 Task: Create Card Card0011 in Board Board0003 in Development in Trello
Action: Mouse moved to (605, 90)
Screenshot: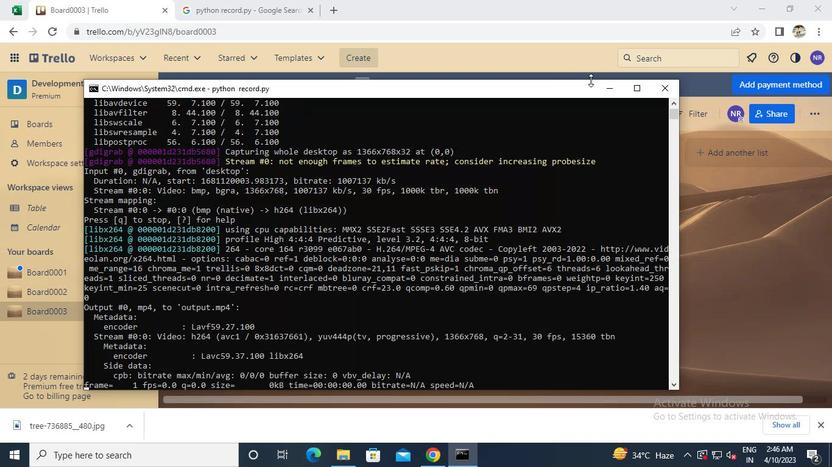 
Action: Mouse pressed left at (605, 90)
Screenshot: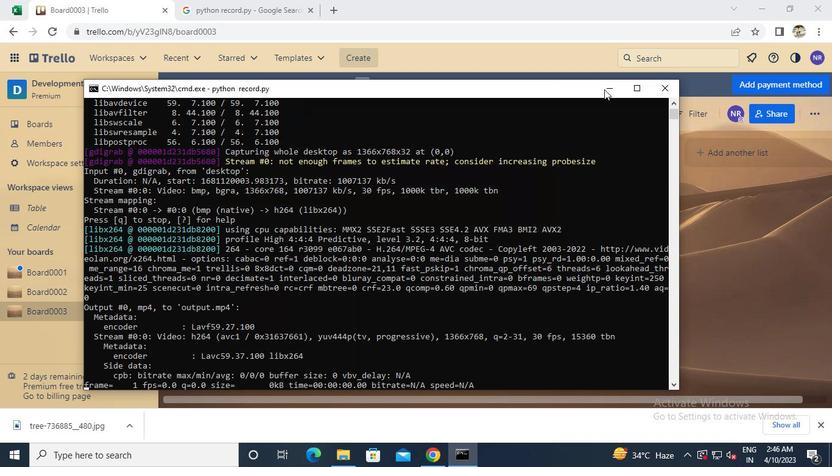 
Action: Mouse moved to (199, 233)
Screenshot: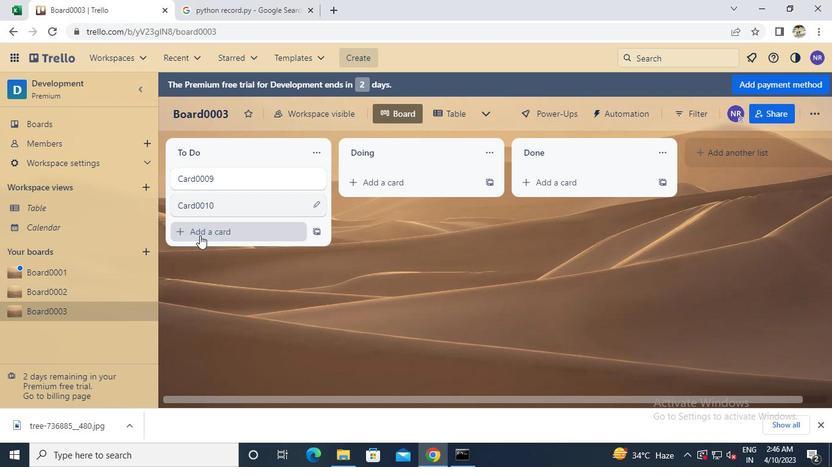 
Action: Mouse pressed left at (199, 233)
Screenshot: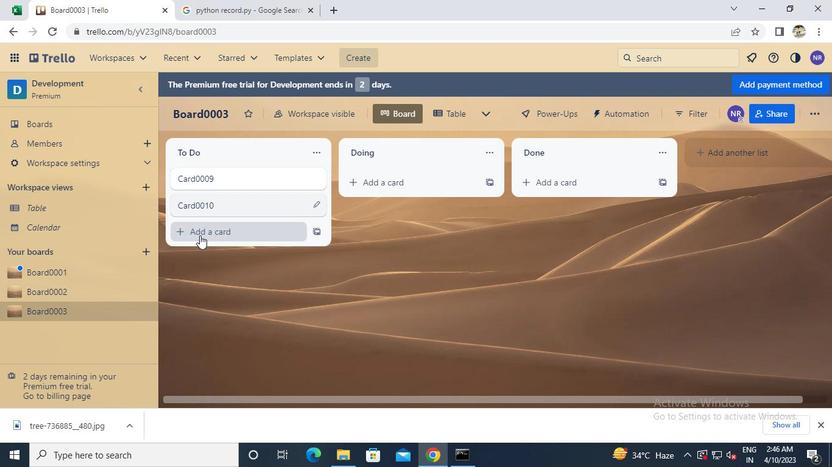 
Action: Keyboard Key.caps_lock
Screenshot: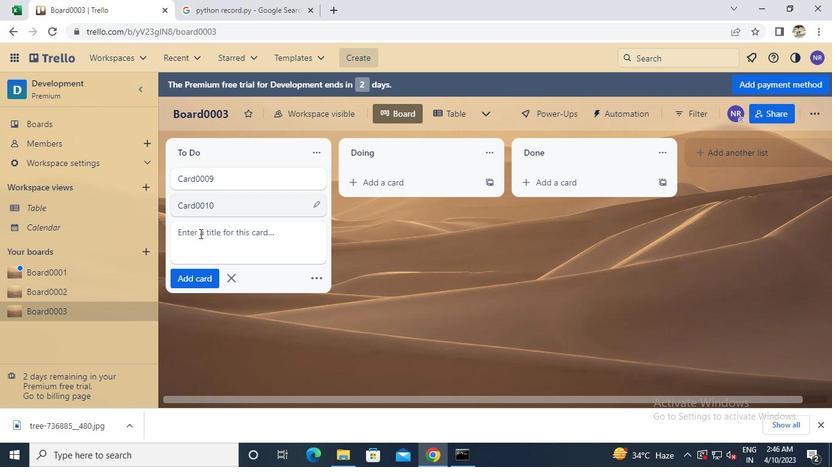 
Action: Keyboard c
Screenshot: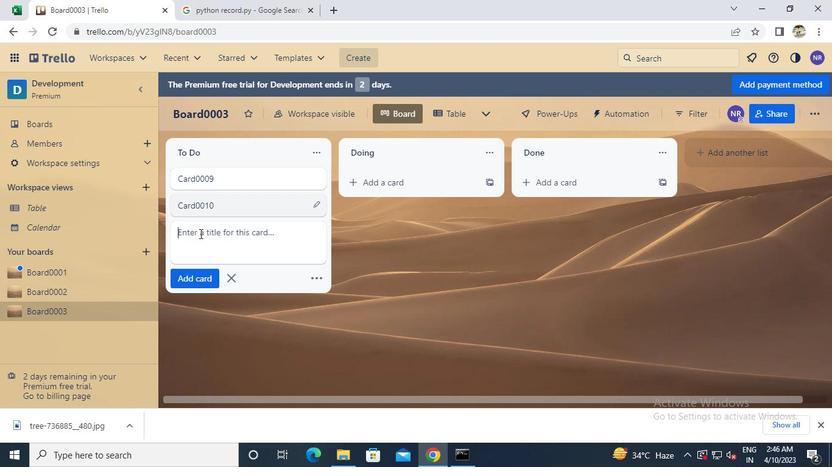 
Action: Keyboard Key.caps_lock
Screenshot: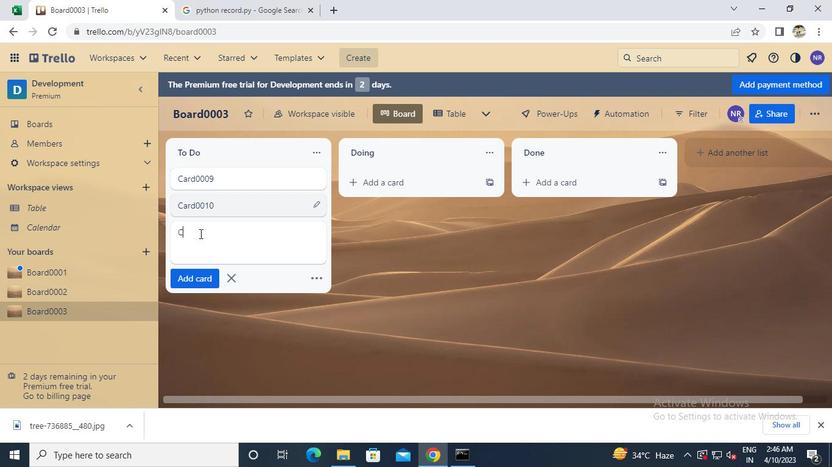 
Action: Keyboard a
Screenshot: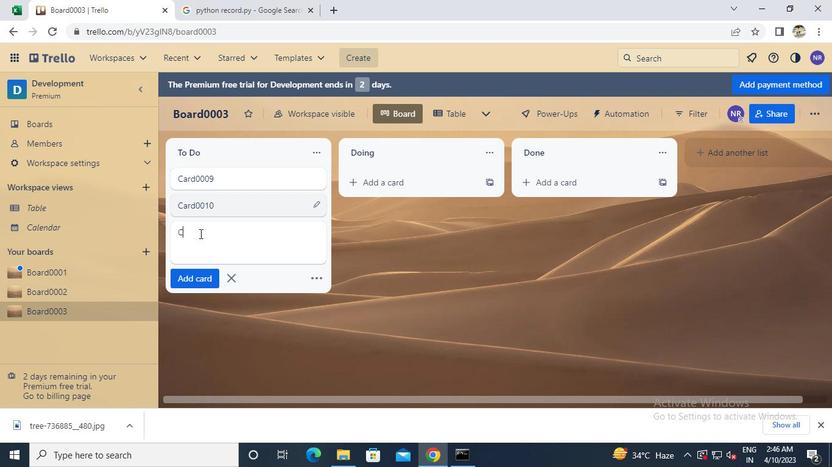 
Action: Keyboard r
Screenshot: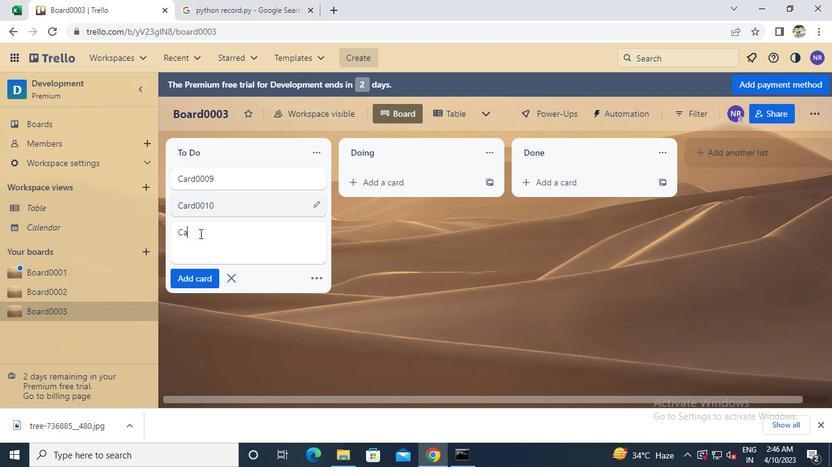 
Action: Keyboard d
Screenshot: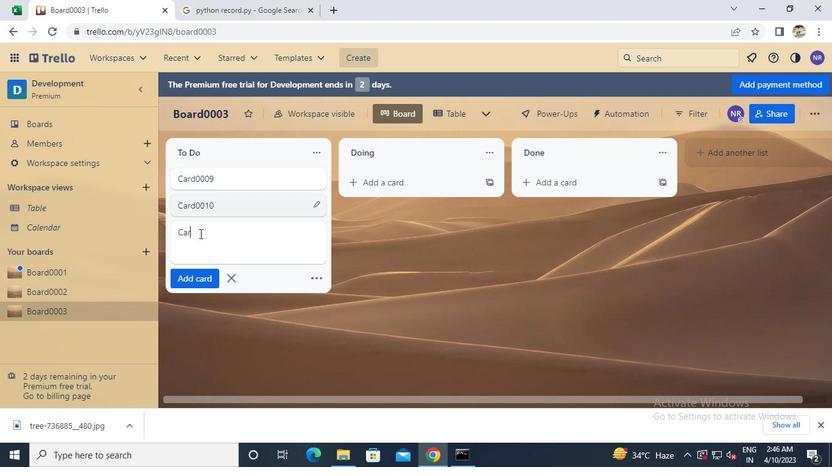 
Action: Keyboard 0
Screenshot: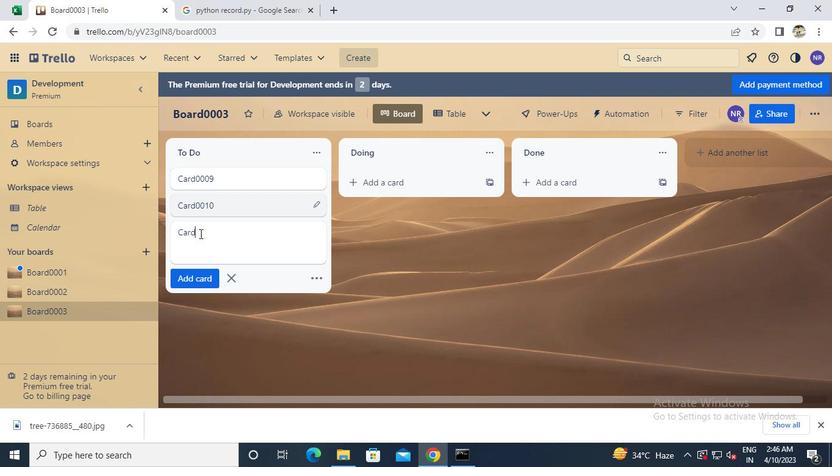 
Action: Keyboard 0
Screenshot: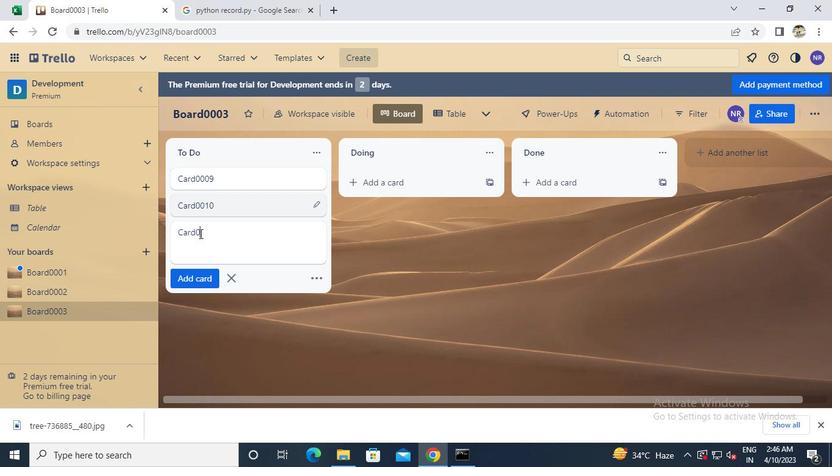 
Action: Keyboard 1
Screenshot: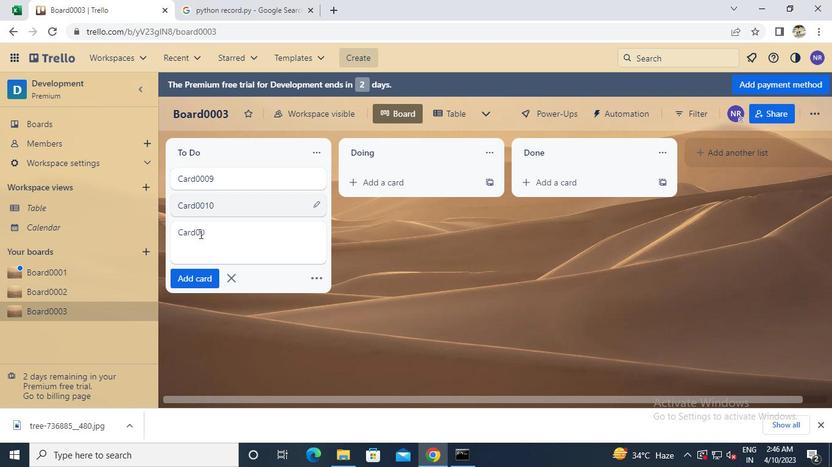 
Action: Keyboard 1
Screenshot: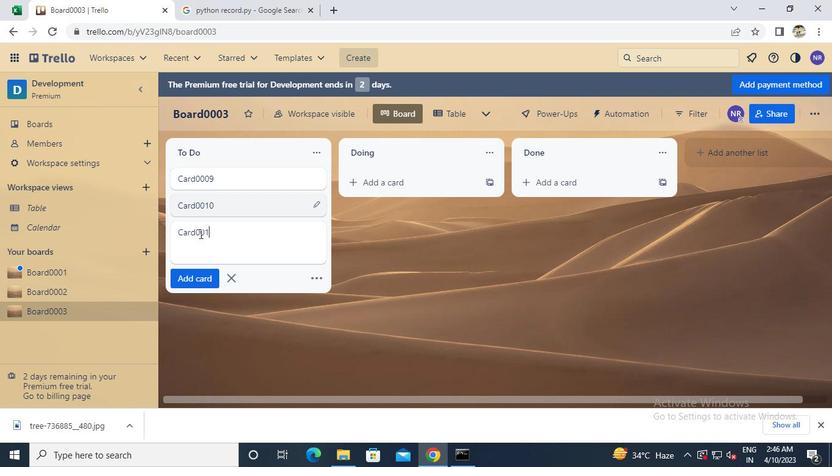 
Action: Mouse moved to (201, 277)
Screenshot: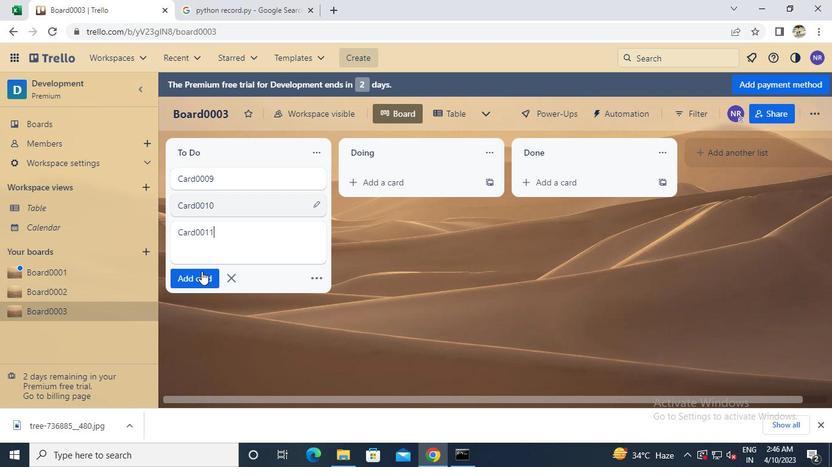 
Action: Mouse pressed left at (201, 277)
Screenshot: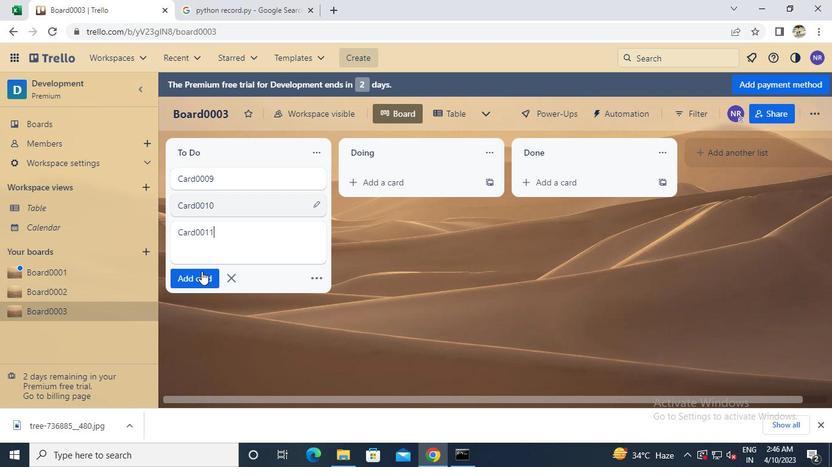 
Action: Mouse moved to (456, 450)
Screenshot: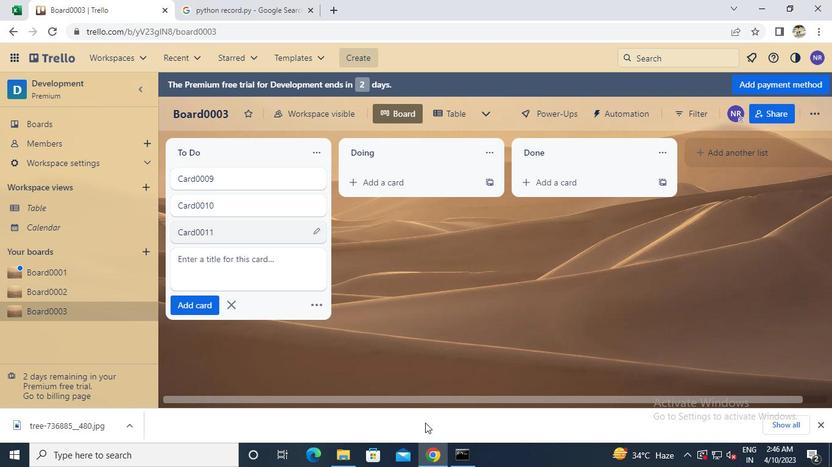 
Action: Mouse pressed left at (456, 450)
Screenshot: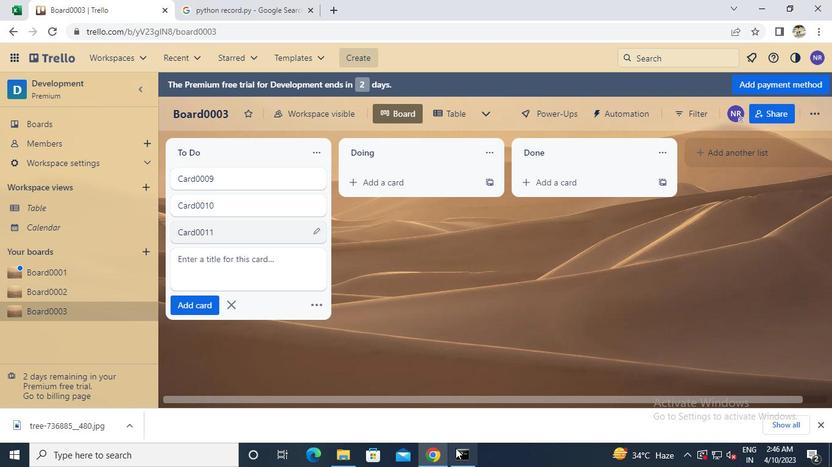 
Action: Mouse moved to (662, 88)
Screenshot: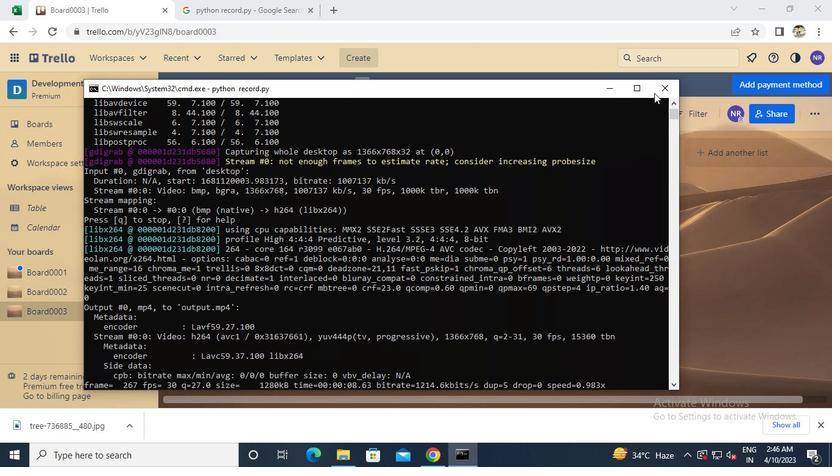 
Action: Mouse pressed left at (662, 88)
Screenshot: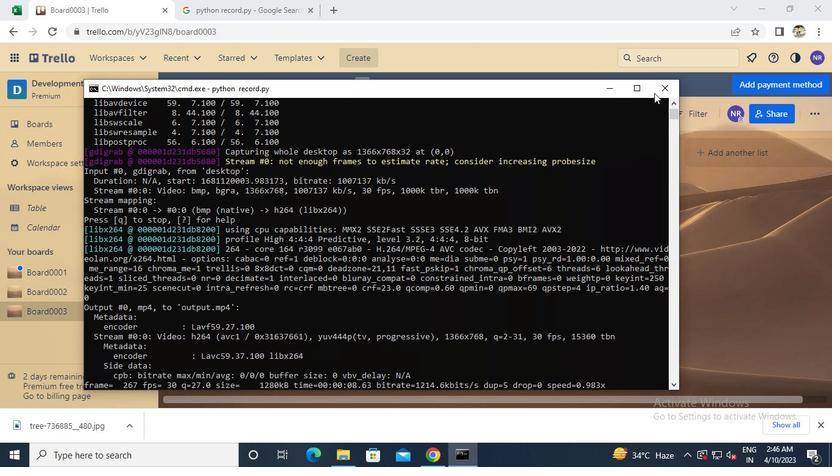
